 Task: Check article "How can I troubleshoot my triggers?".
Action: Mouse moved to (78, 77)
Screenshot: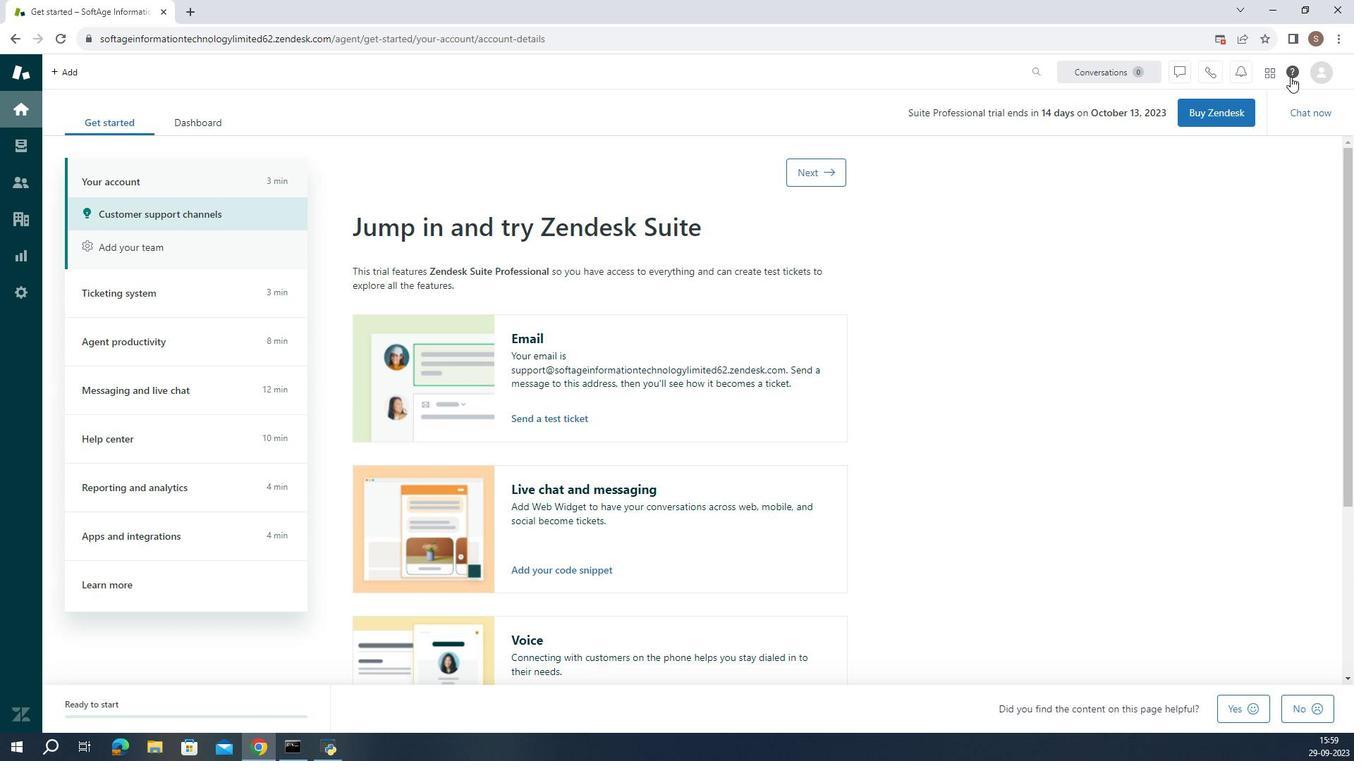 
Action: Mouse pressed left at (78, 77)
Screenshot: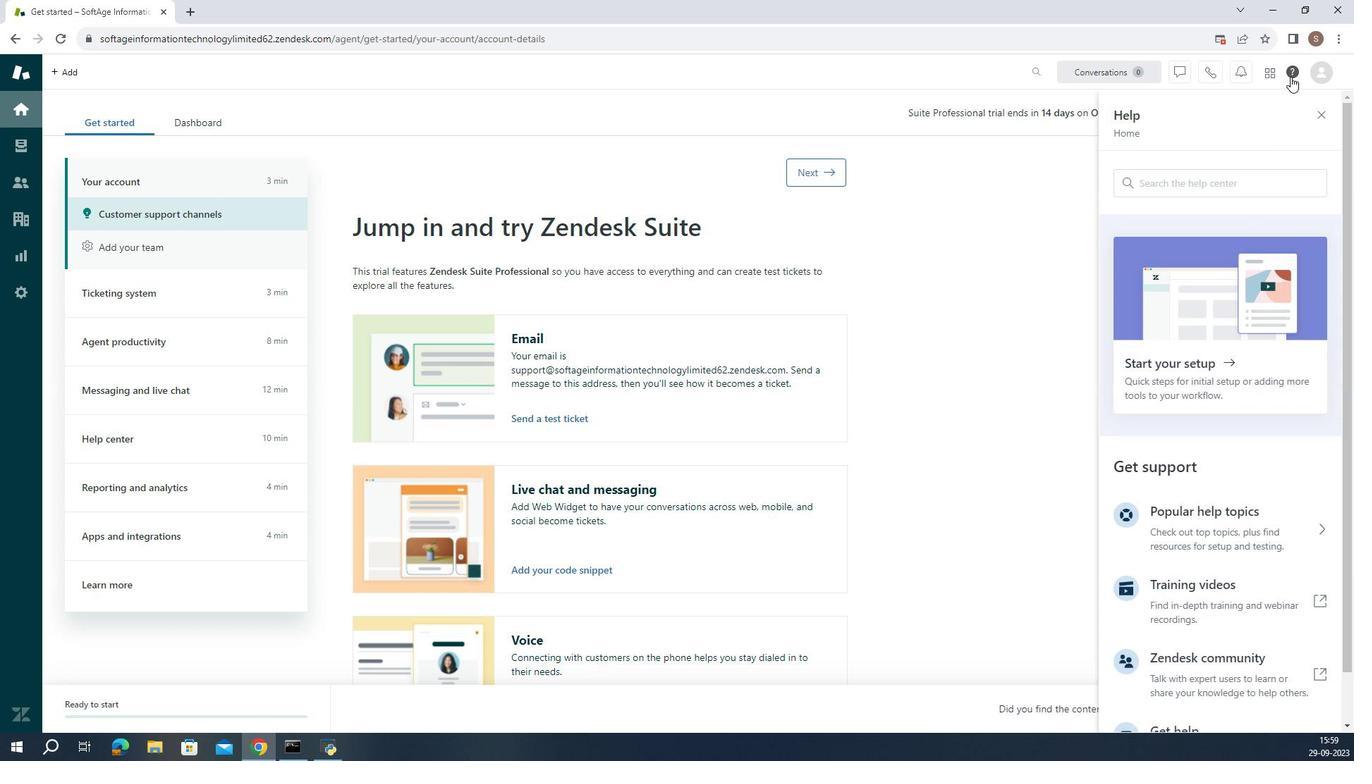 
Action: Mouse moved to (9, 512)
Screenshot: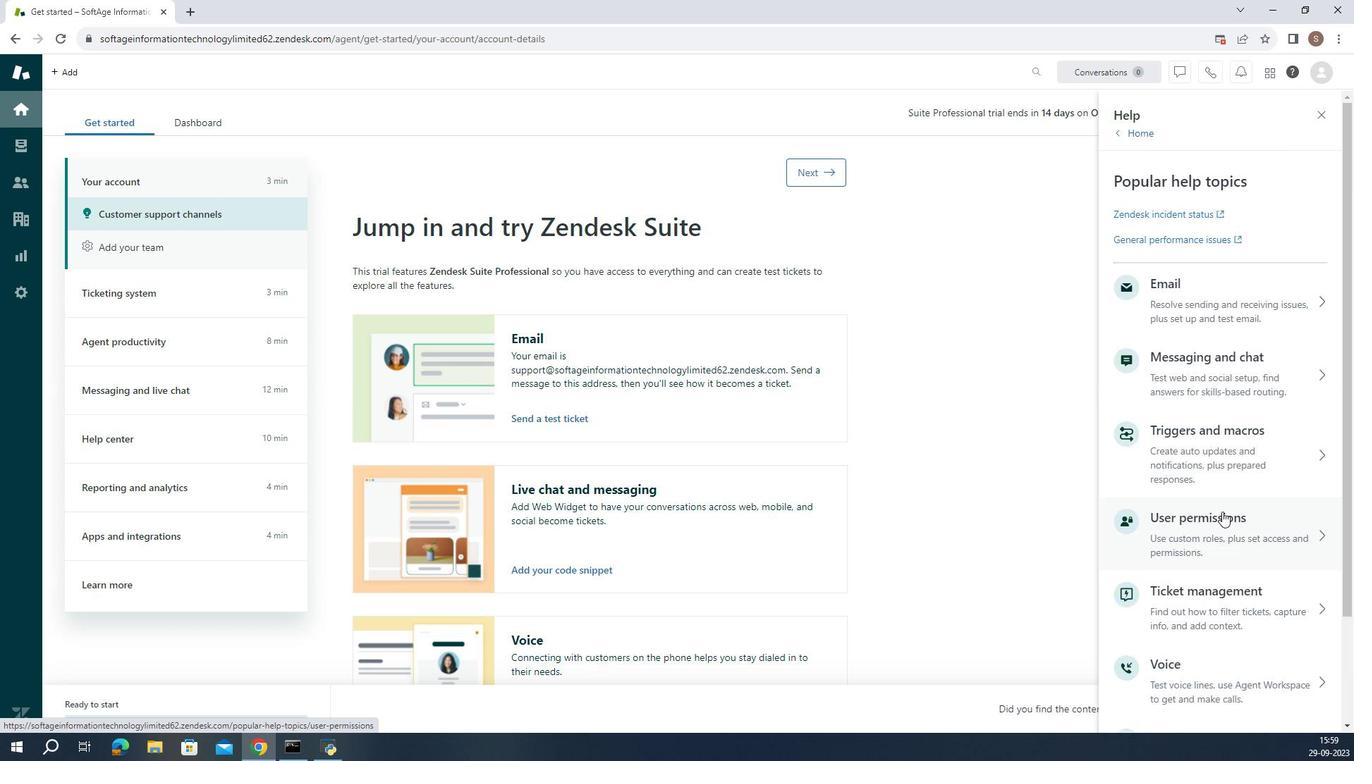
Action: Mouse pressed left at (9, 512)
Screenshot: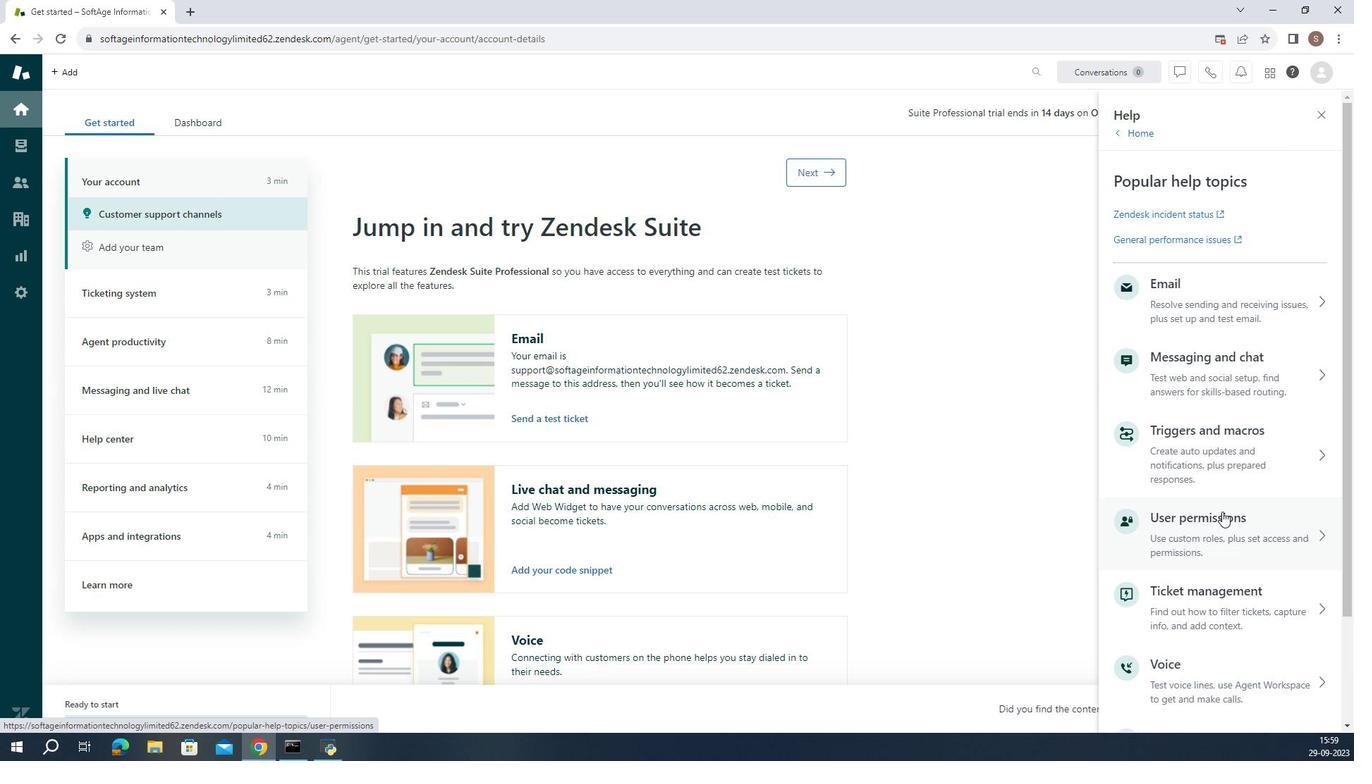 
Action: Mouse moved to (10, 450)
Screenshot: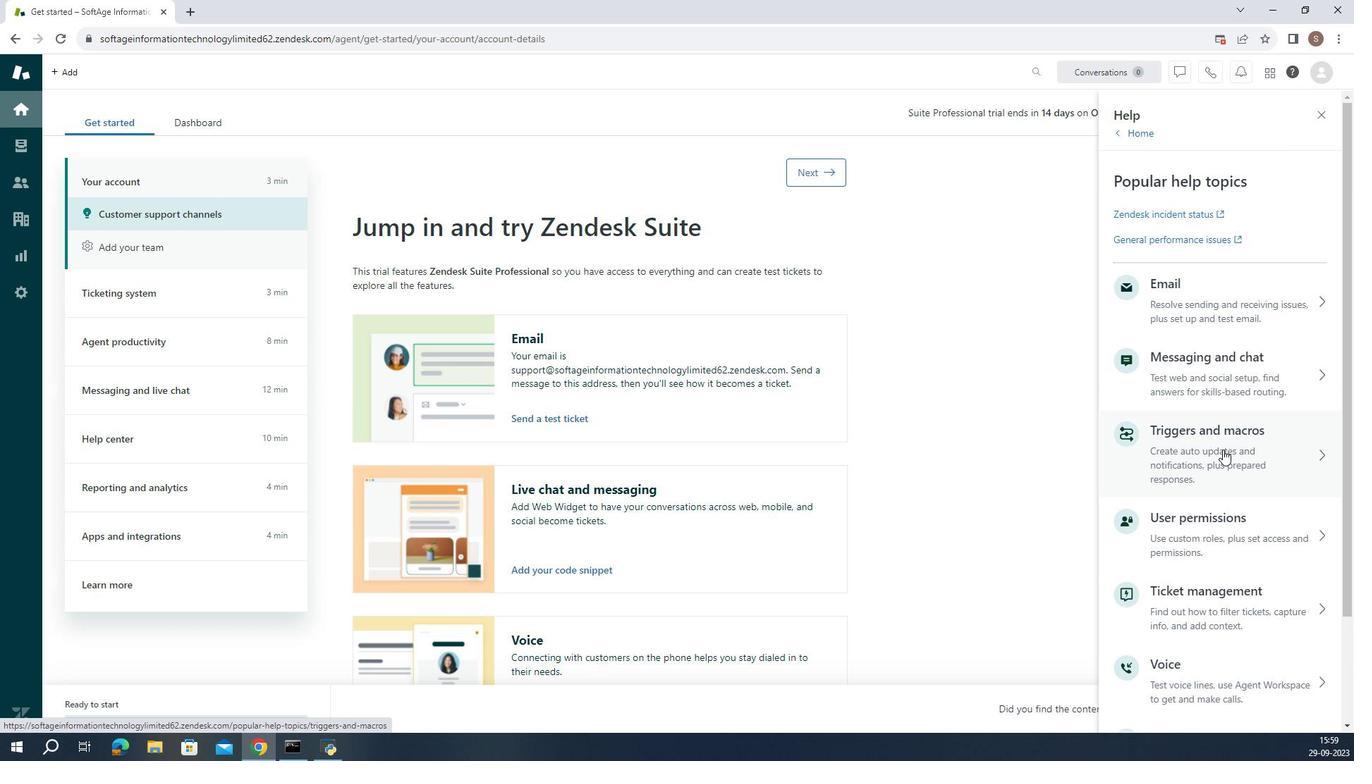 
Action: Mouse pressed left at (10, 450)
Screenshot: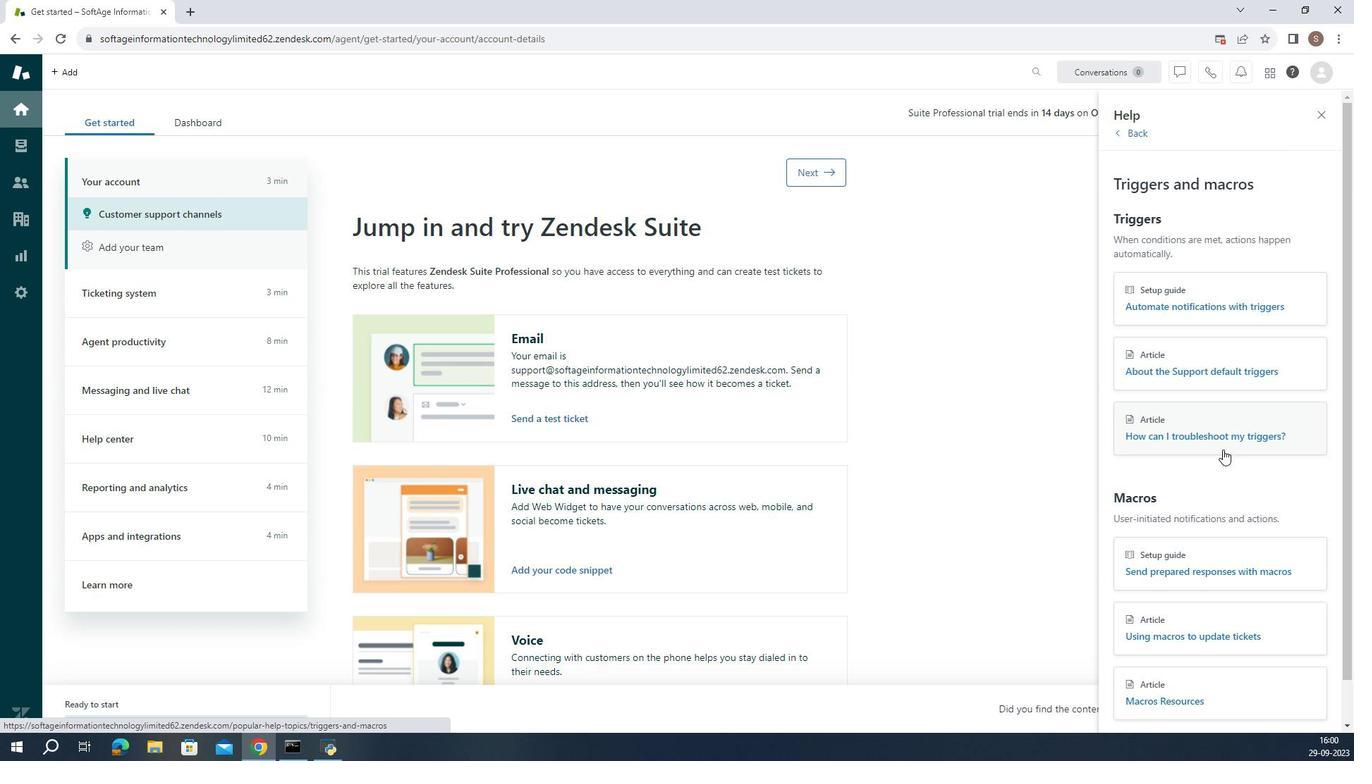 
Action: Mouse moved to (10, 442)
Screenshot: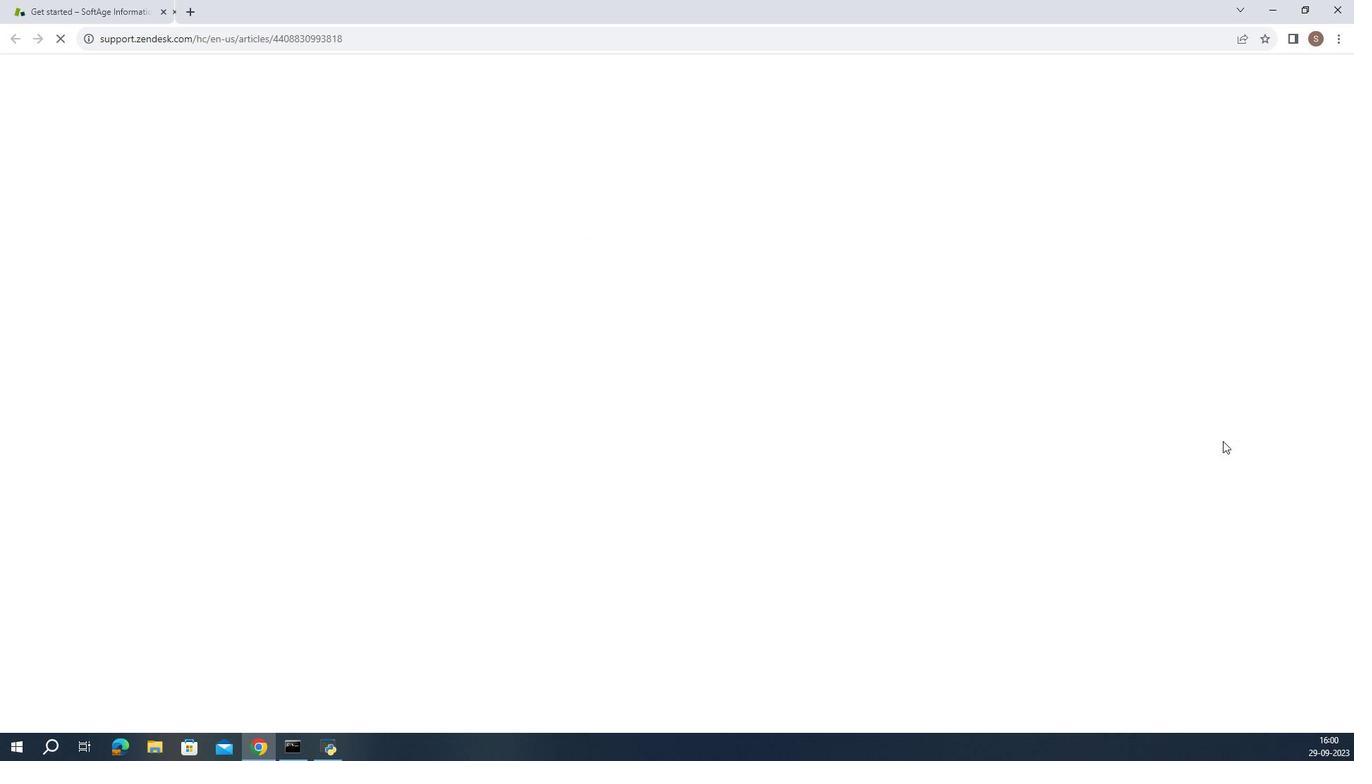 
Action: Mouse pressed left at (10, 442)
Screenshot: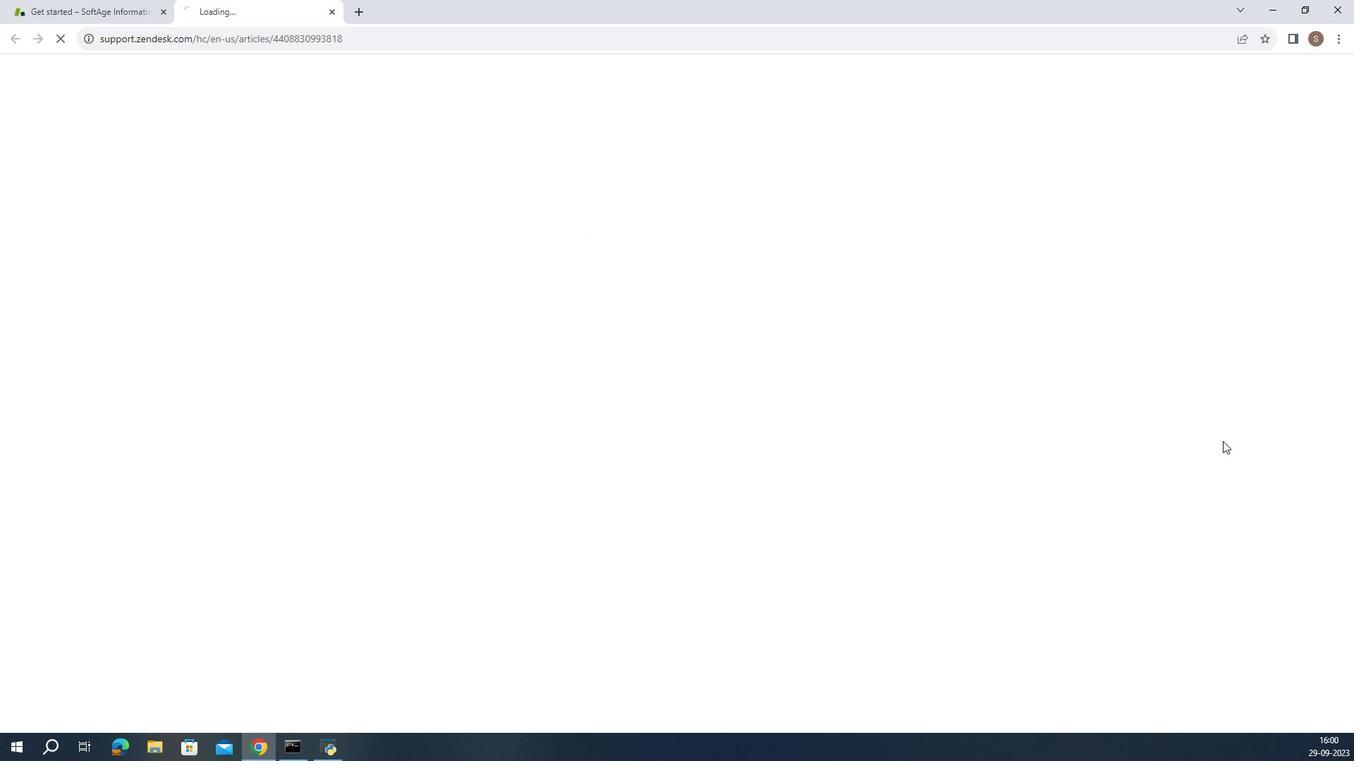 
